 Task: Make in the project AgileGator a sprint 'Service Level Agreement (SLA) Compliance Sprint'. Create in the project AgileGator a sprint 'Service Level Agreement (SLA) Compliance Sprint'. Add in the project AgileGator a sprint 'Service Level Agreement (SLA) Compliance Sprint'
Action: Mouse moved to (1056, 189)
Screenshot: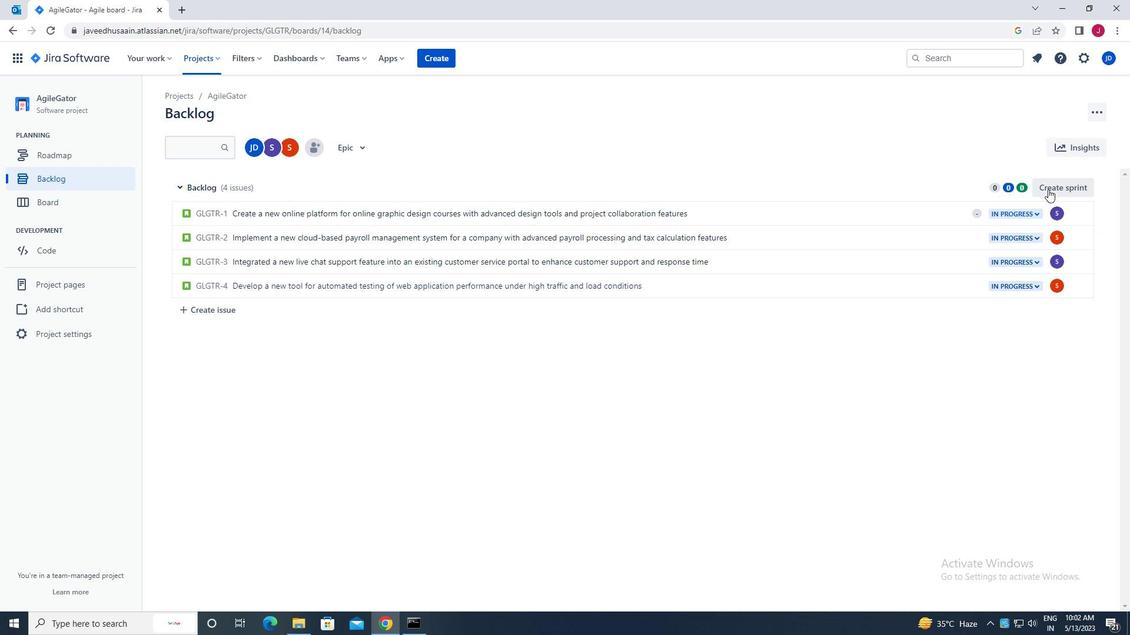 
Action: Mouse pressed left at (1056, 189)
Screenshot: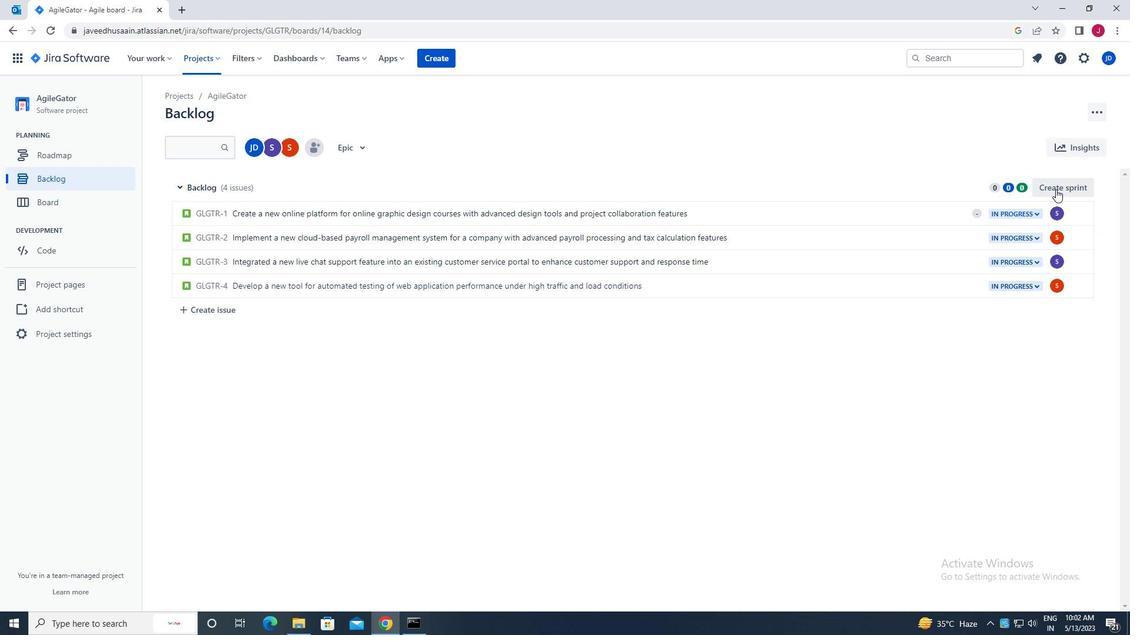 
Action: Mouse moved to (1082, 188)
Screenshot: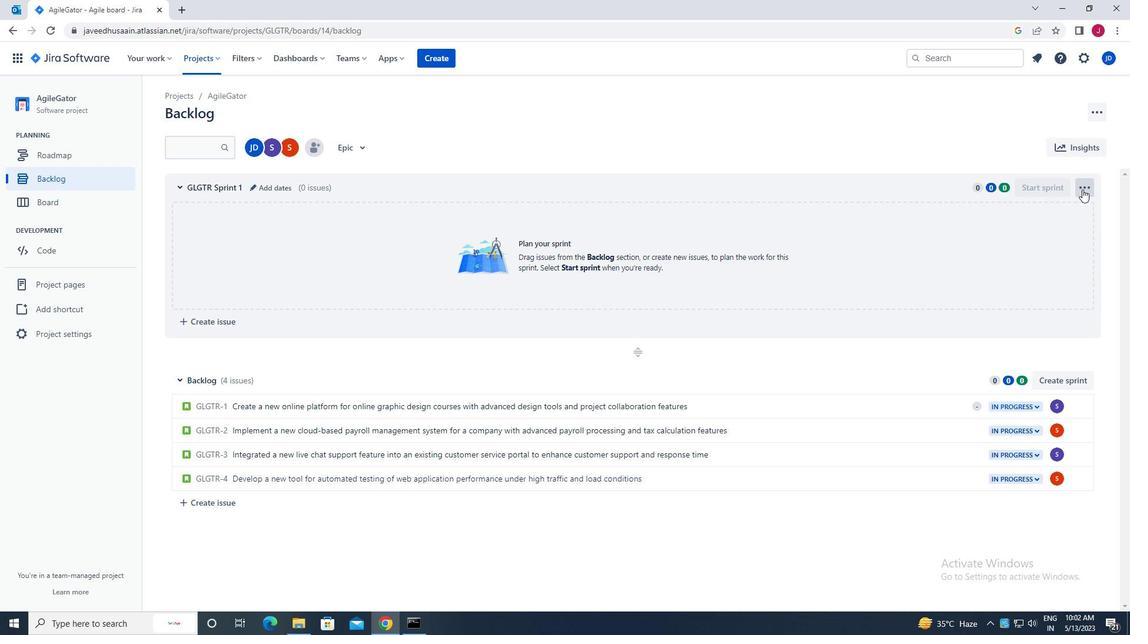 
Action: Mouse pressed left at (1082, 188)
Screenshot: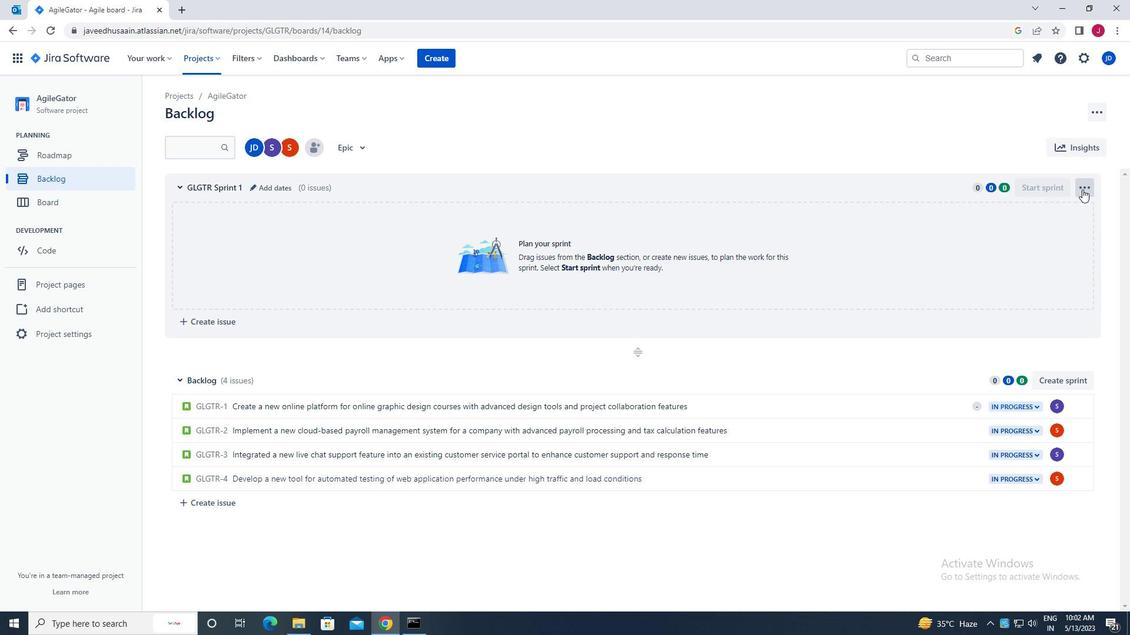 
Action: Mouse moved to (1056, 216)
Screenshot: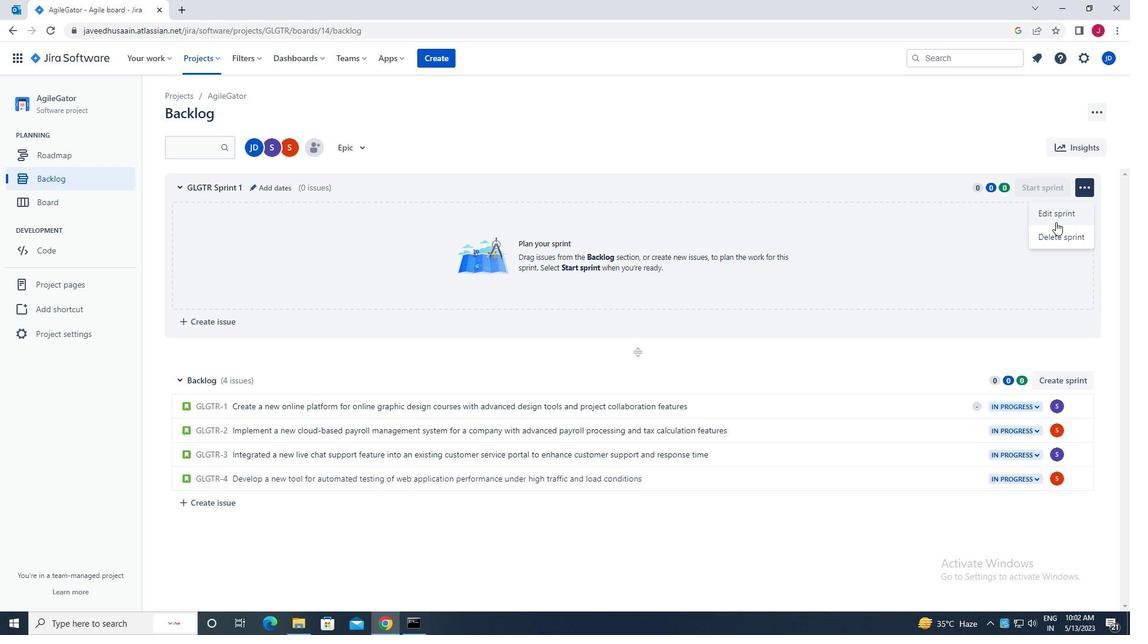 
Action: Mouse pressed left at (1056, 216)
Screenshot: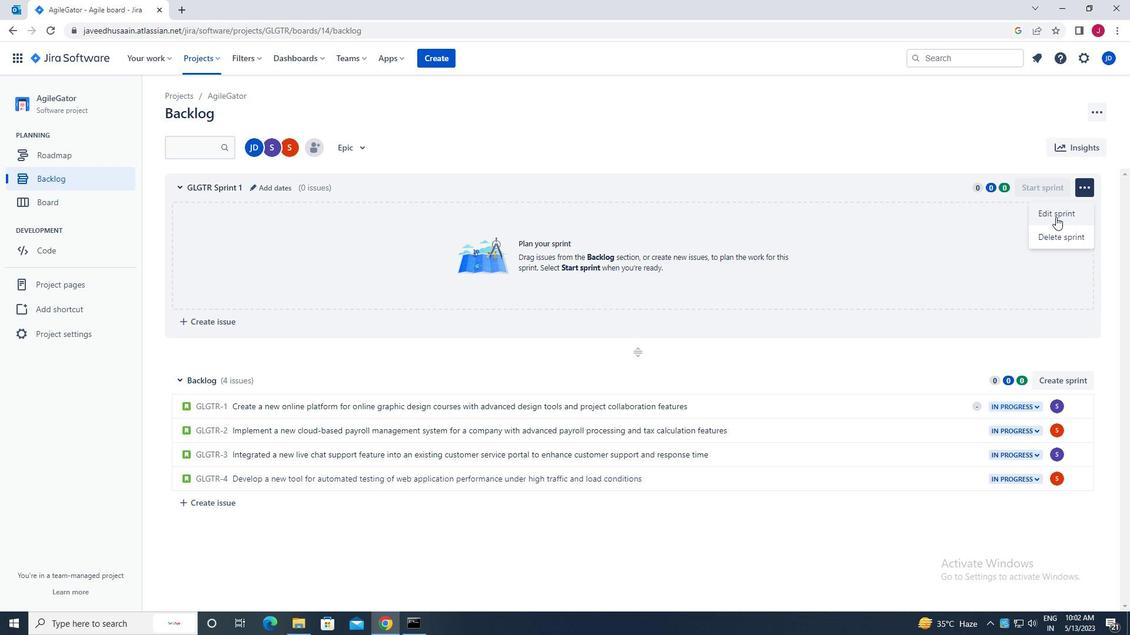 
Action: Mouse moved to (485, 148)
Screenshot: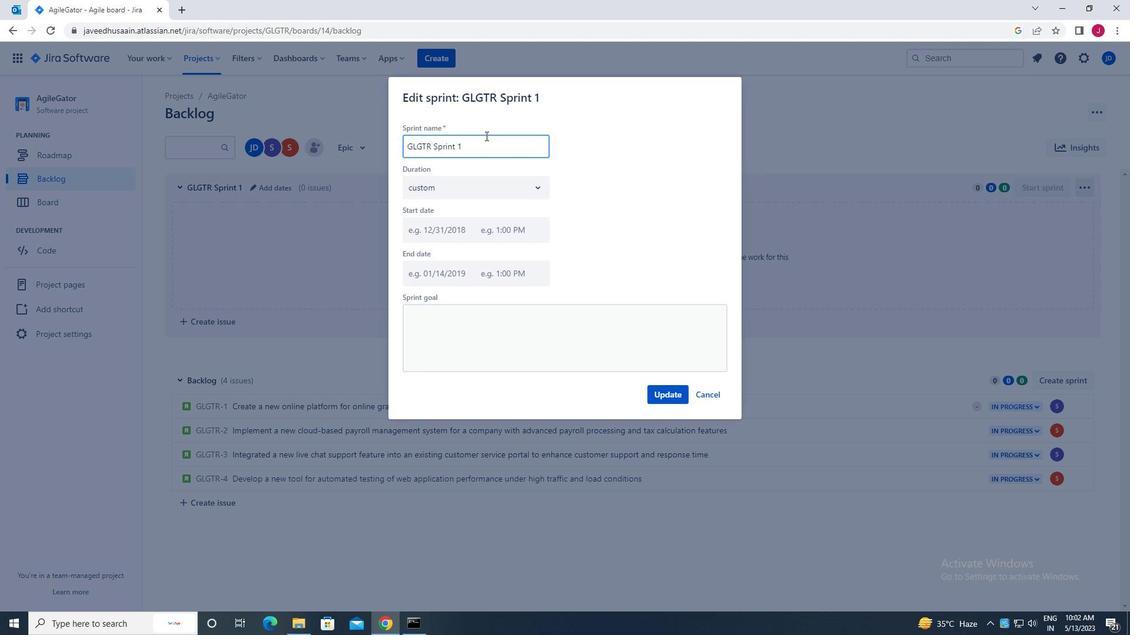 
Action: Key pressed <Key.backspace><Key.backspace><Key.backspace><Key.backspace><Key.backspace><Key.backspace><Key.backspace><Key.backspace><Key.backspace><Key.backspace><Key.backspace><Key.backspace><Key.backspace><Key.backspace><Key.backspace><Key.backspace><Key.backspace><Key.backspace><Key.backspace><Key.caps_lock>s<Key.caps_lock>ervice<Key.space><Key.caps_lock>l<Key.caps_lock>evel<Key.space><Key.caps_lock>a<Key.caps_lock>greement<Key.space><Key.shift_r><Key.shift_r><Key.shift_r>(<Key.caps_lock>sla<Key.shift_r><Key.shift_r><Key.shift_r><Key.shift_r><Key.shift_r><Key.shift_r><Key.shift_r><Key.shift_r><Key.shift_r>)<Key.space>c
Screenshot: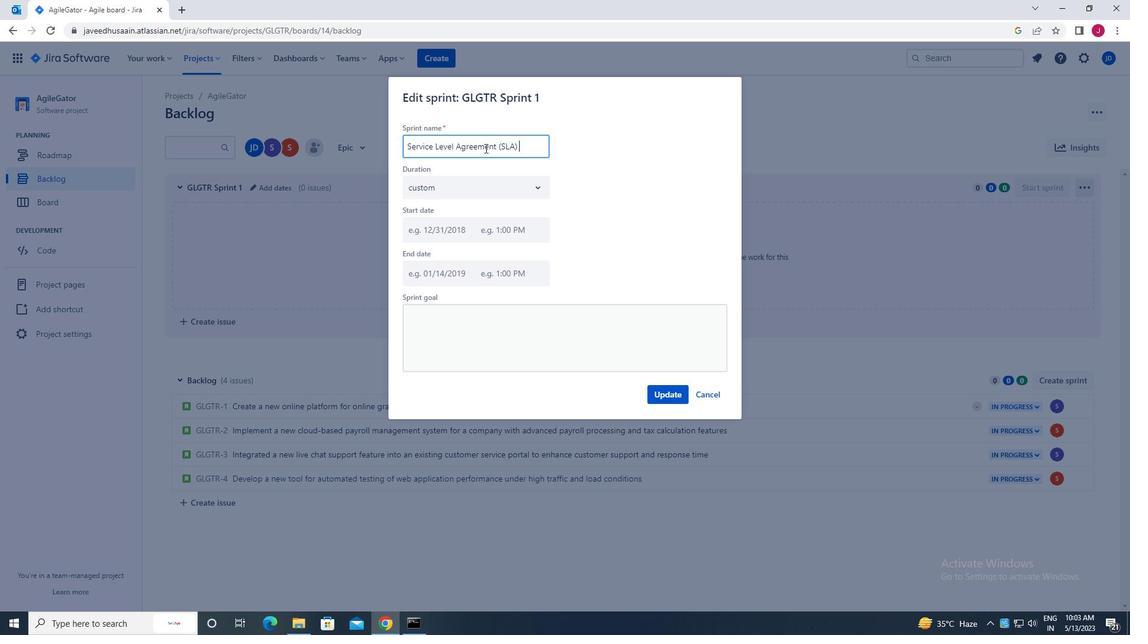 
Action: Mouse moved to (665, 393)
Screenshot: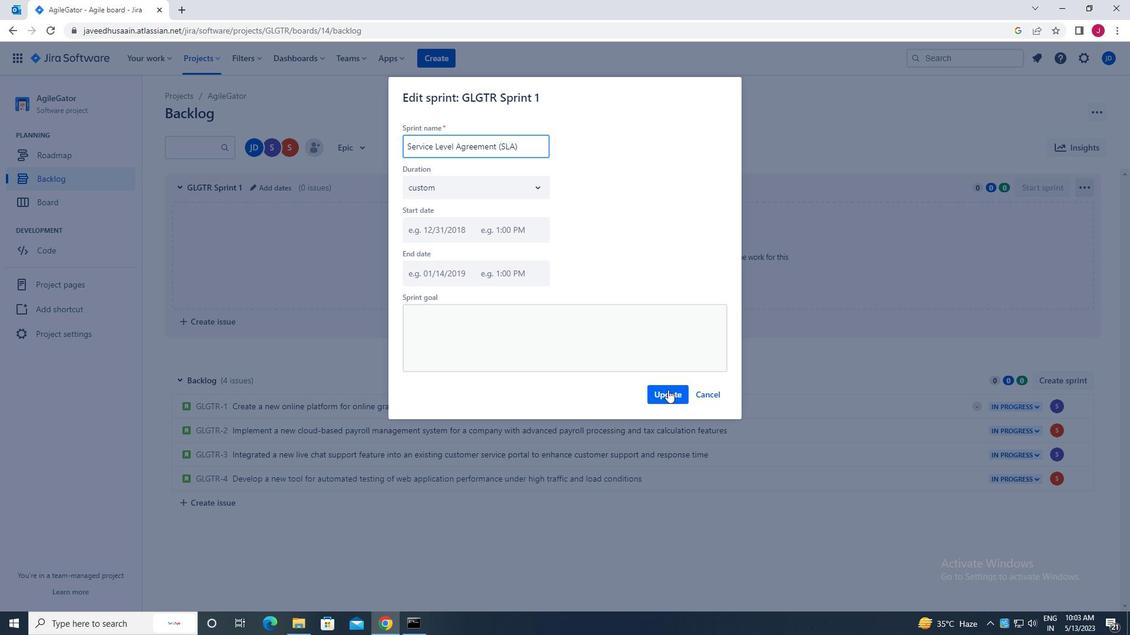 
Action: Mouse pressed left at (665, 393)
Screenshot: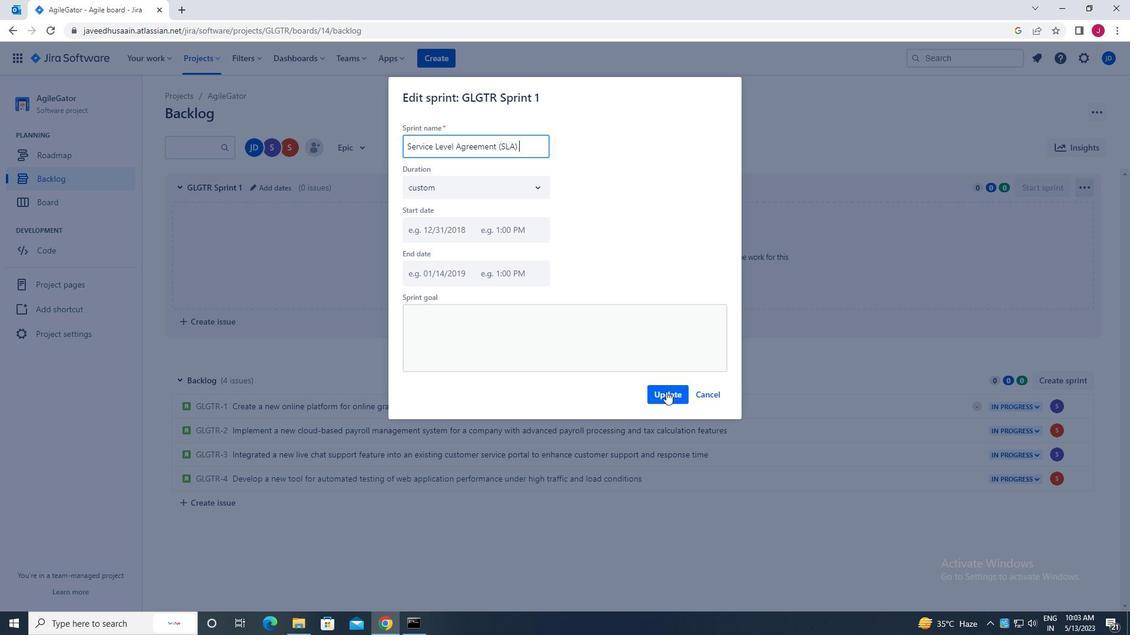 
Action: Mouse moved to (1073, 383)
Screenshot: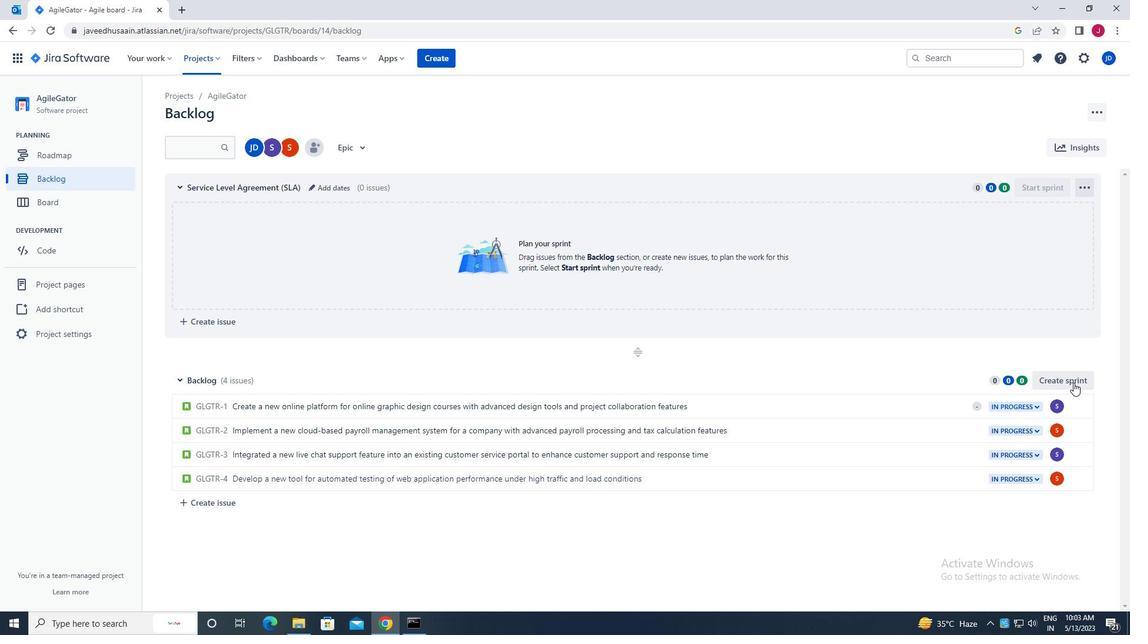 
Action: Mouse pressed left at (1073, 383)
Screenshot: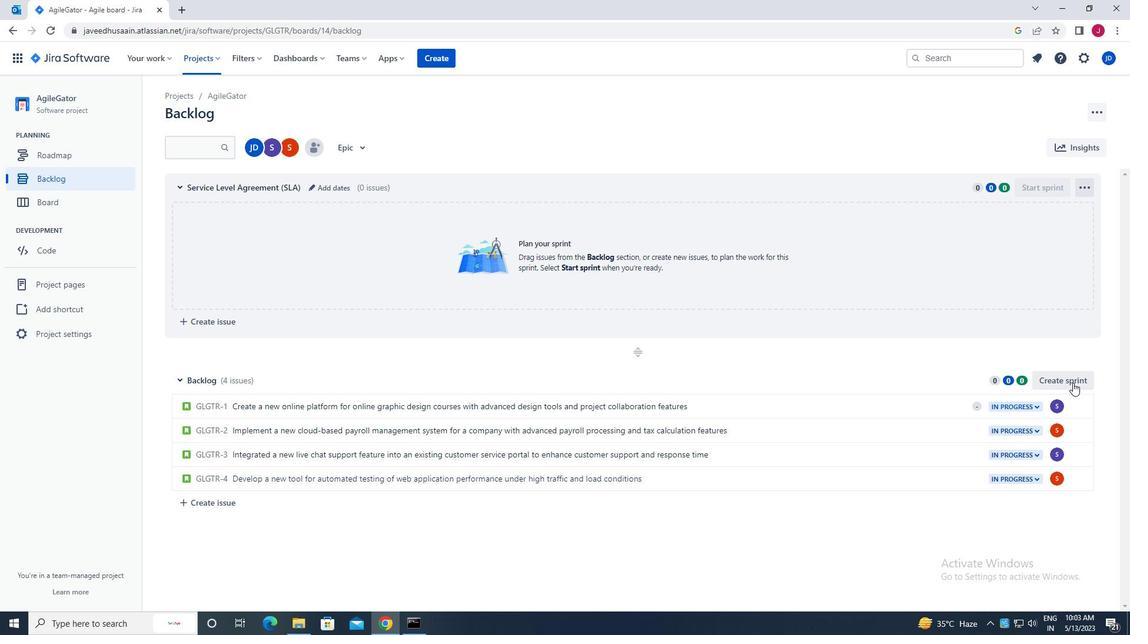 
Action: Mouse moved to (1079, 380)
Screenshot: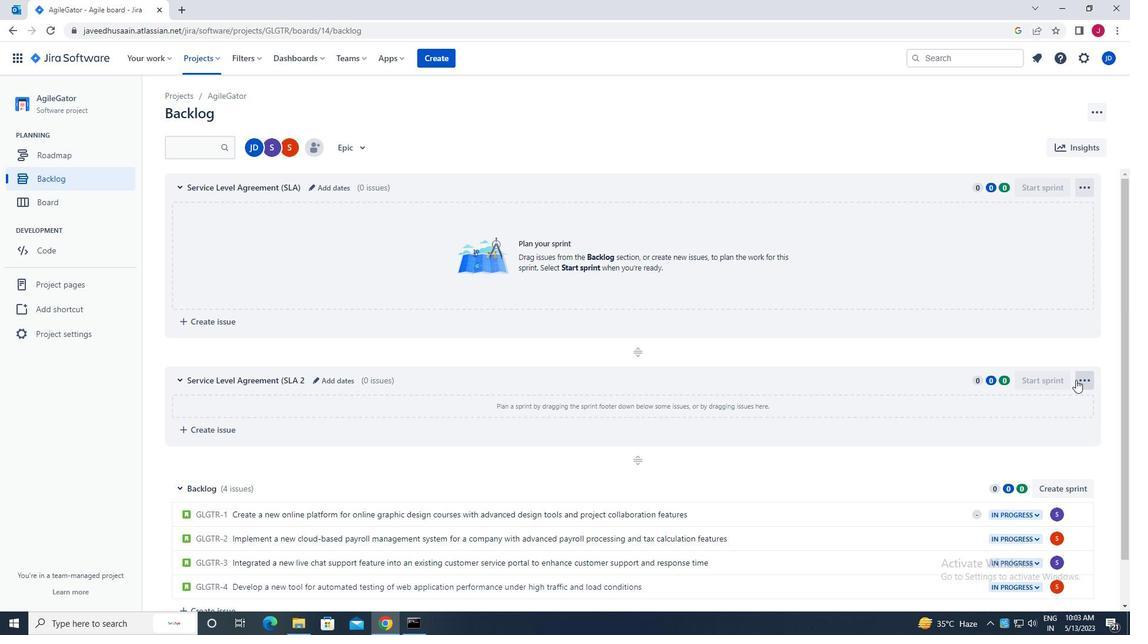 
Action: Mouse pressed left at (1079, 380)
Screenshot: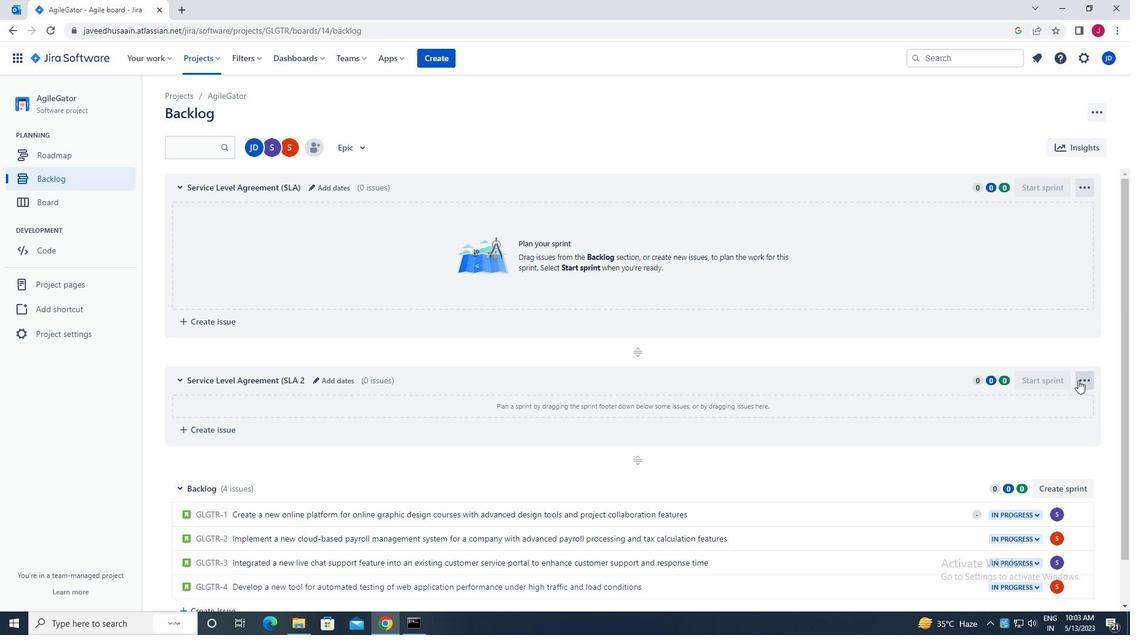 
Action: Mouse moved to (1056, 428)
Screenshot: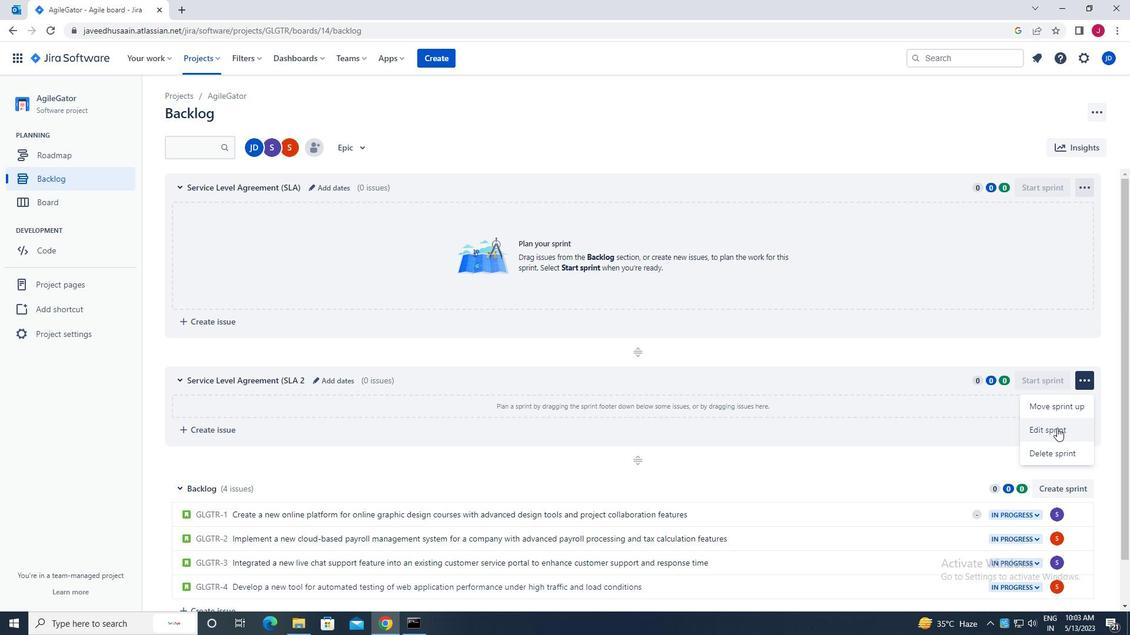 
Action: Mouse pressed left at (1056, 428)
Screenshot: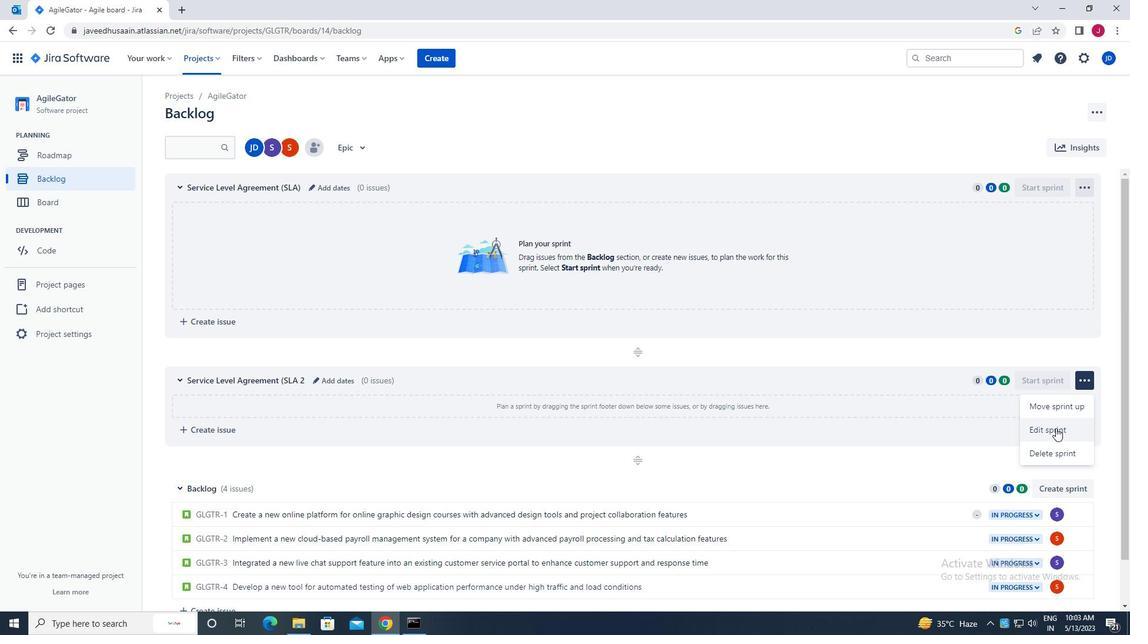 
Action: Mouse moved to (519, 143)
Screenshot: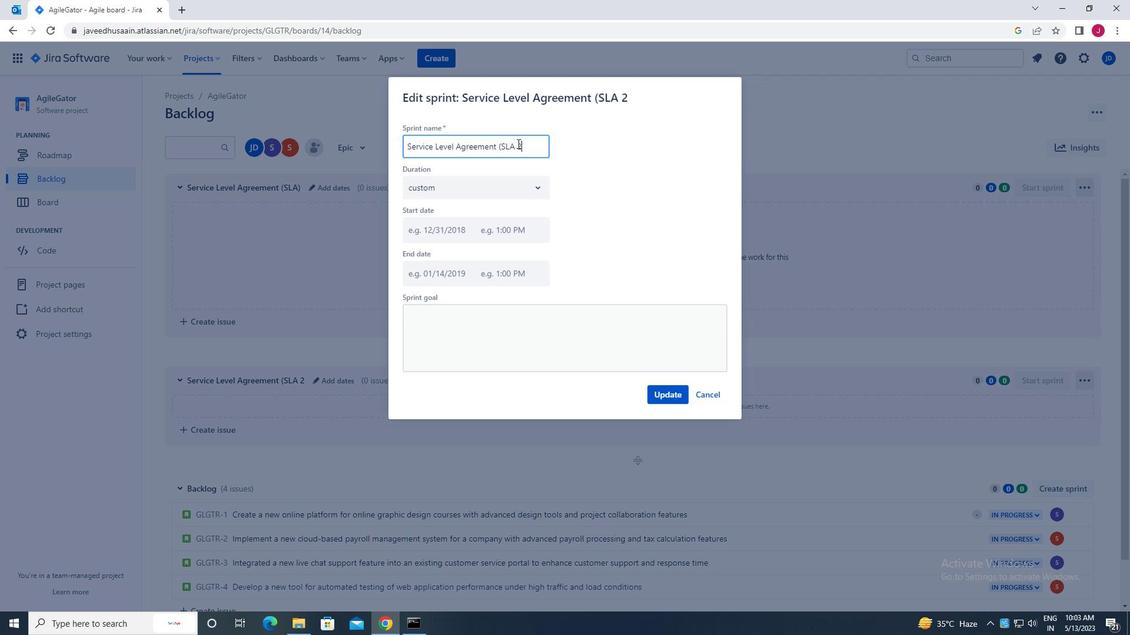 
Action: Key pressed <Key.backspace><Key.backspace><Key.backspace><Key.backspace><Key.backspace><Key.backspace><Key.backspace><Key.backspace><Key.backspace><Key.backspace><Key.backspace><Key.backspace><Key.backspace><Key.backspace><Key.backspace><Key.backspace><Key.backspace><Key.backspace><Key.backspace><Key.backspace><Key.backspace><Key.backspace><Key.backspace><Key.backspace><Key.backspace><Key.backspace><Key.backspace><Key.backspace><Key.backspace><Key.backspace><Key.backspace><Key.backspace><Key.backspace><Key.backspace><Key.caps_lock><Key.caps_lock>s<Key.caps_lock>ervice<Key.space><Key.caps_lock>l<Key.caps_lock>evel<Key.space><Key.caps_lock>a<Key.caps_lock>greement<Key.space><Key.shift_r><Key.shift_r><Key.shift_r><Key.shift_r><Key.shift_r>(<Key.caps_lock>sla<Key.shift_r><Key.shift_r><Key.shift_r><Key.shift_r><Key.shift_r><Key.shift_r><Key.shift_r><Key.shift_r><Key.shift_r><Key.shift_r><Key.shift_r><Key.shift_r><Key.shift_r><Key.shift_r><Key.shift_r><Key.shift_r><Key.shift_r><Key.shift_r><Key.shift_r><Key.shift_r><Key.shift_r><Key.shift_r>)
Screenshot: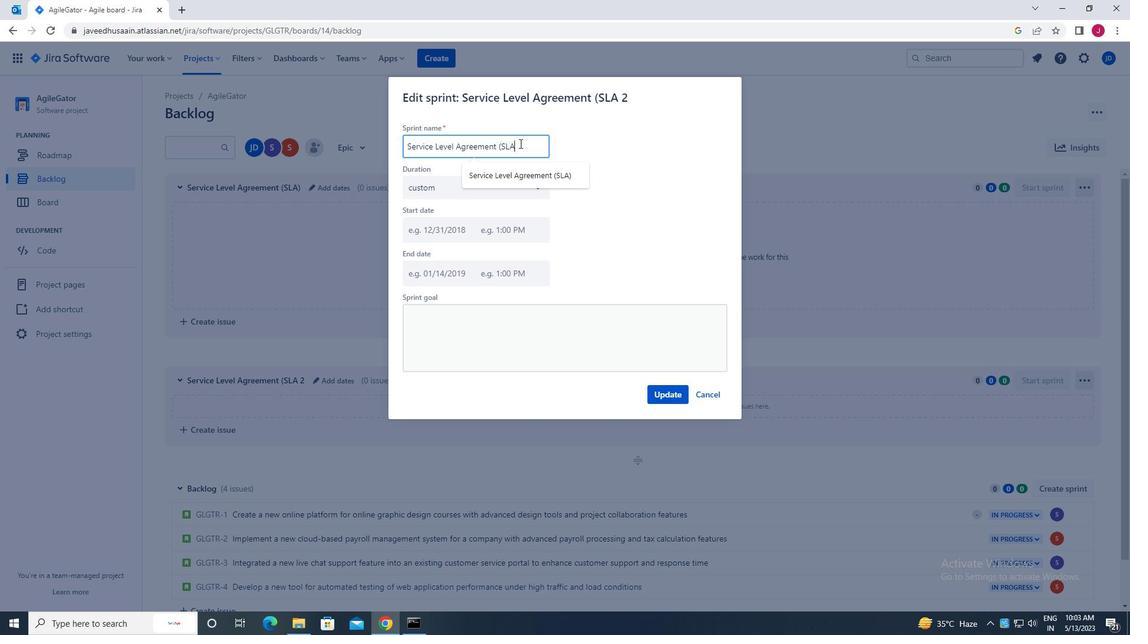 
Action: Mouse moved to (667, 393)
Screenshot: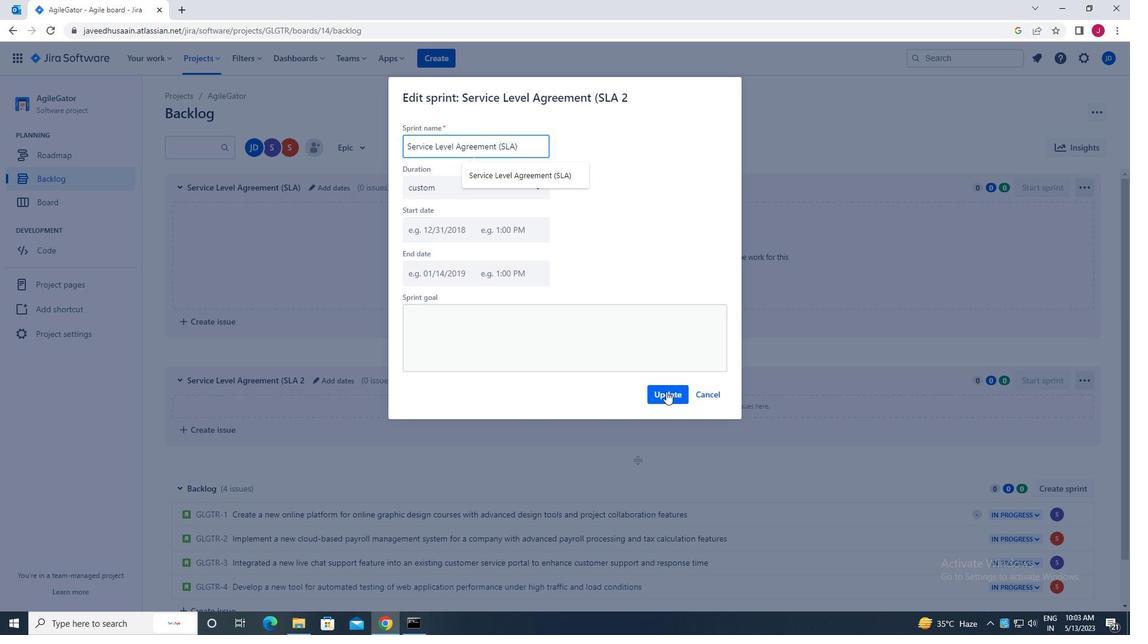 
Action: Mouse pressed left at (667, 393)
Screenshot: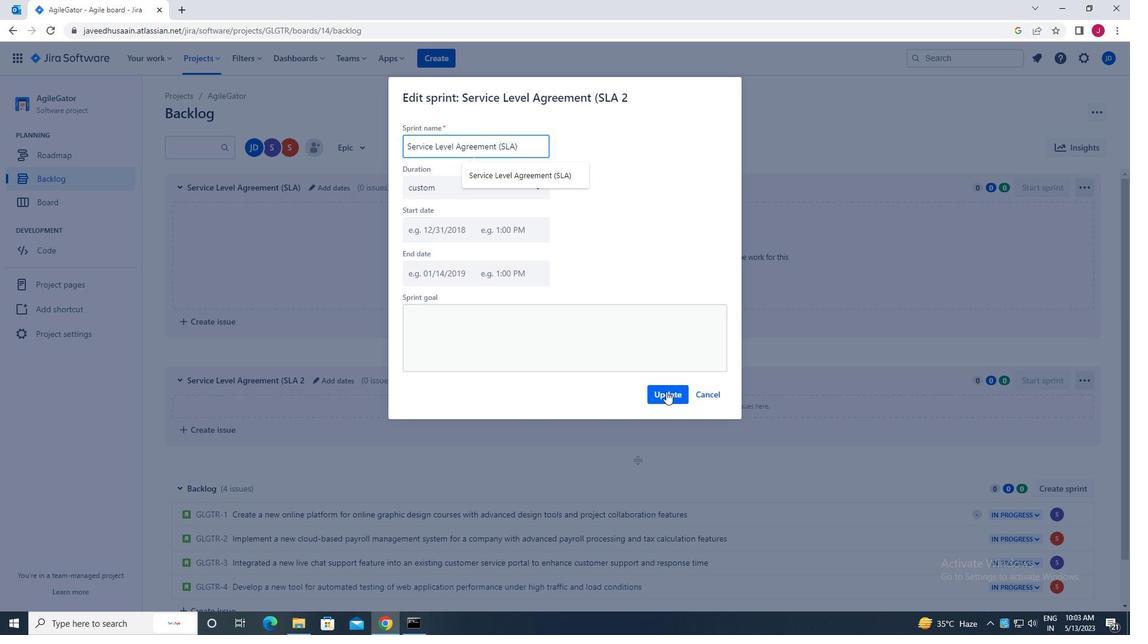 
Action: Mouse moved to (1079, 492)
Screenshot: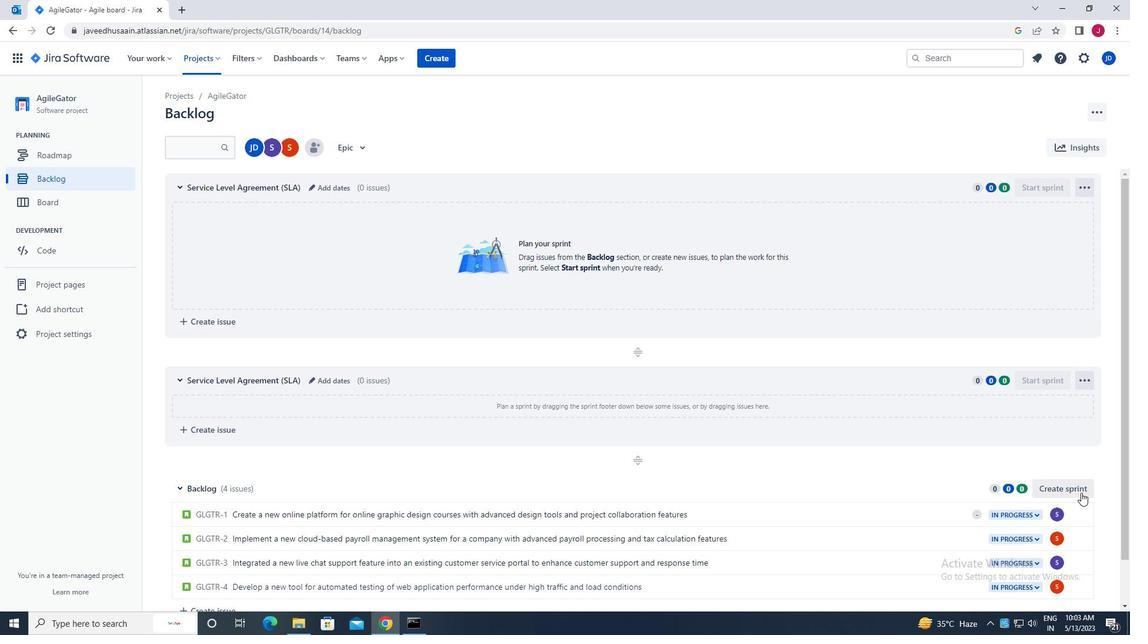 
Action: Mouse pressed left at (1079, 492)
Screenshot: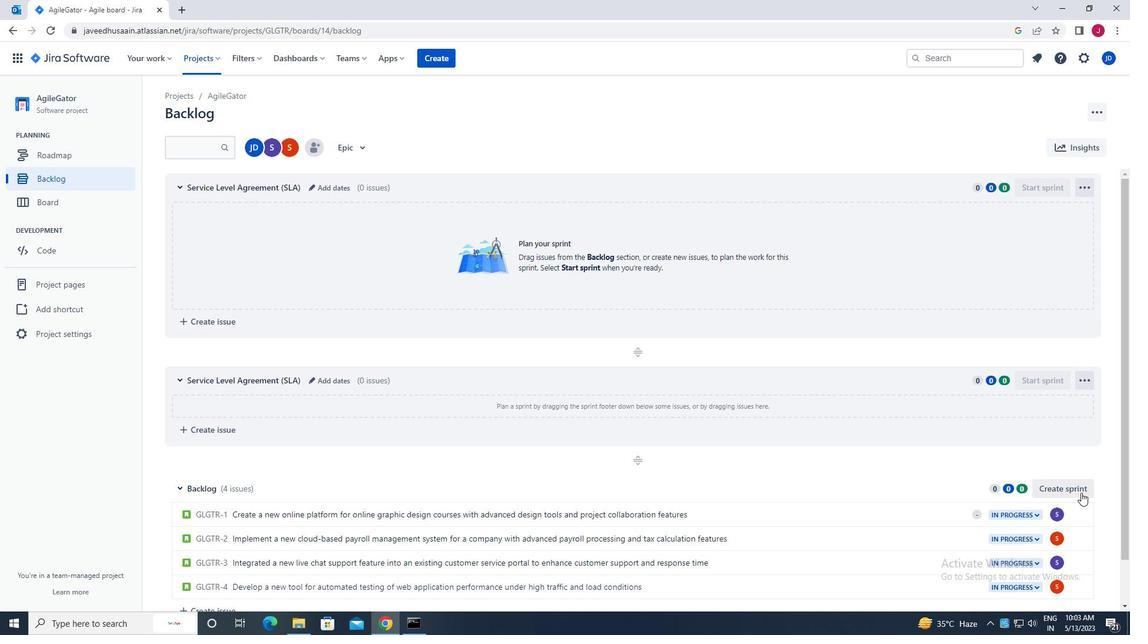 
Action: Mouse moved to (1082, 491)
Screenshot: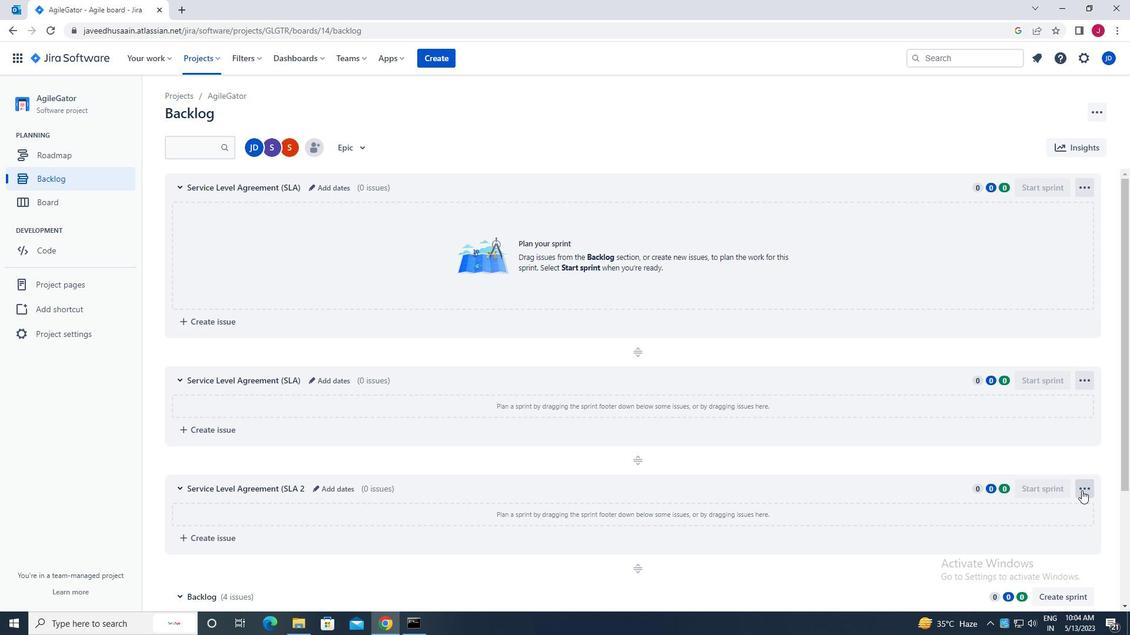 
Action: Mouse pressed left at (1082, 491)
Screenshot: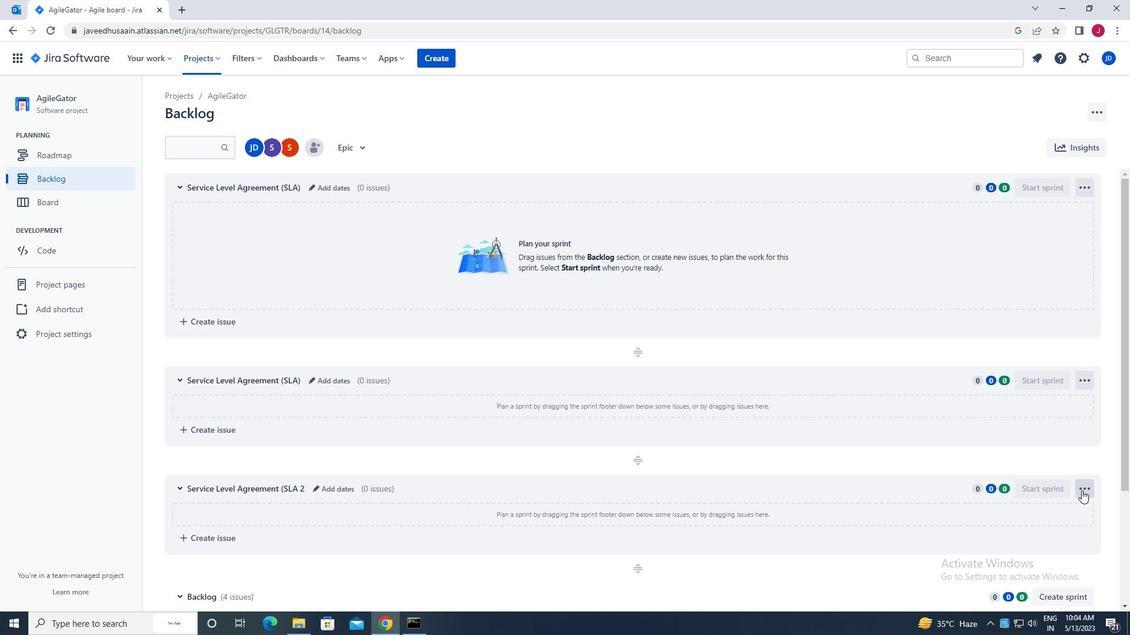 
Action: Mouse moved to (1052, 537)
Screenshot: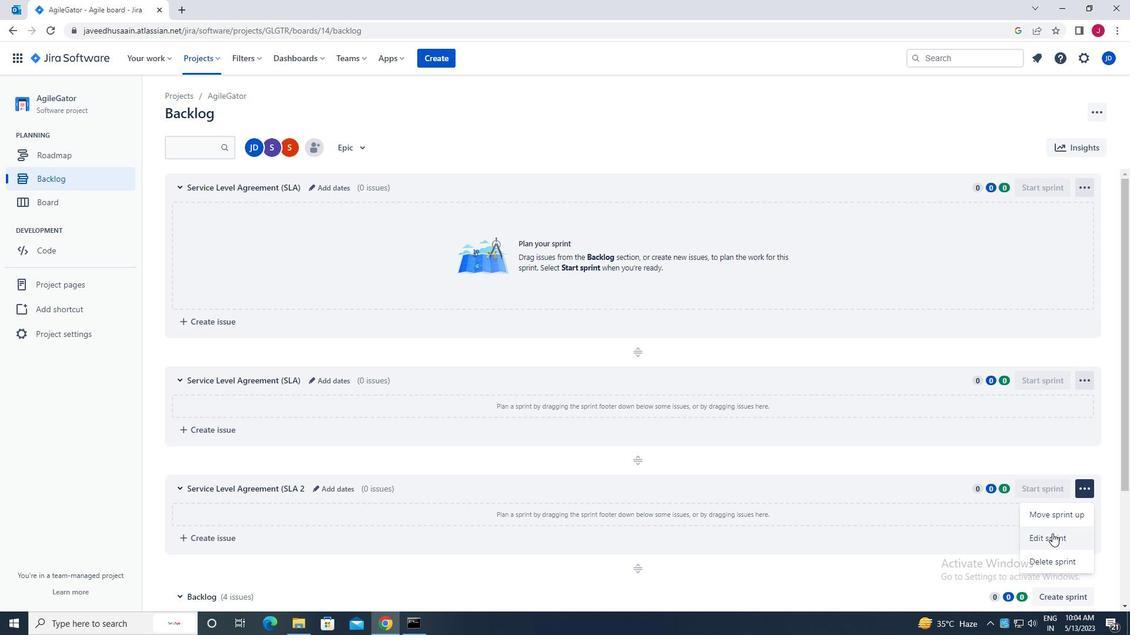 
Action: Mouse pressed left at (1052, 537)
Screenshot: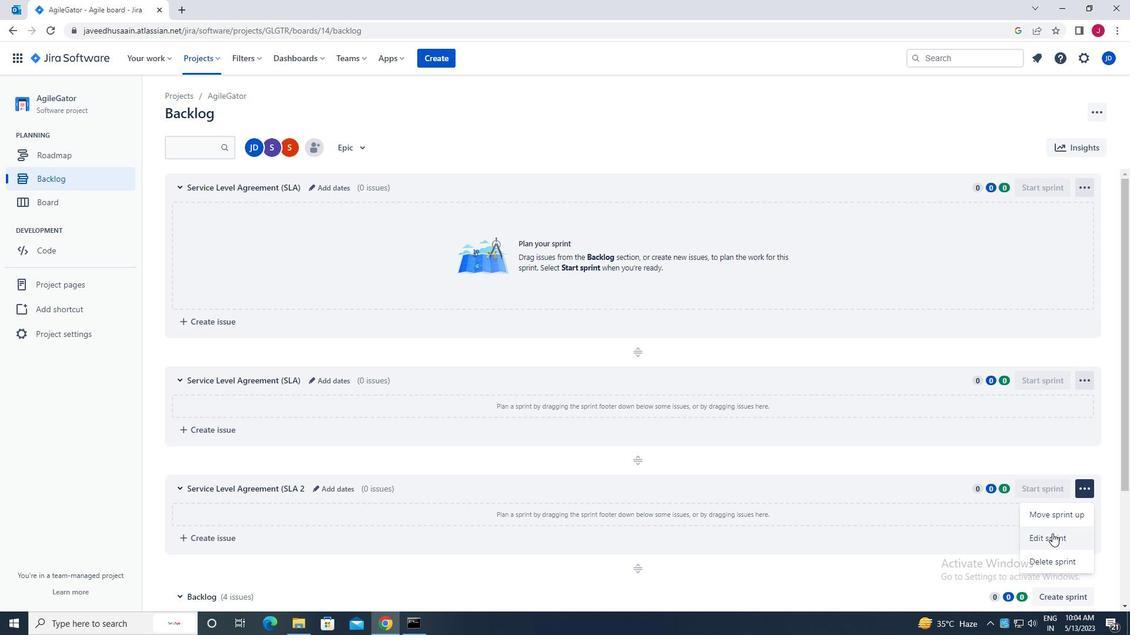 
Action: Mouse moved to (521, 150)
Screenshot: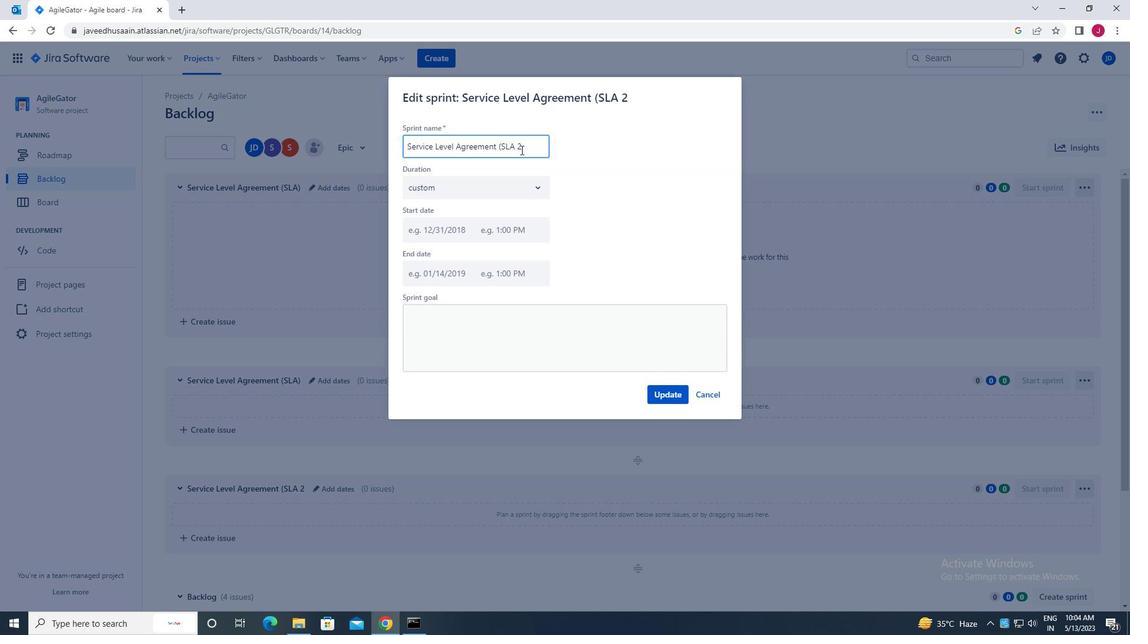 
Action: Key pressed <Key.backspace><Key.backspace><Key.backspace><Key.backspace><Key.backspace><Key.backspace><Key.backspace><Key.backspace><Key.backspace><Key.backspace><Key.backspace><Key.backspace><Key.backspace><Key.backspace><Key.backspace><Key.backspace><Key.backspace><Key.backspace><Key.backspace><Key.backspace><Key.backspace><Key.backspace><Key.backspace><Key.backspace><Key.backspace><Key.backspace><Key.backspace><Key.backspace><Key.backspace><Key.backspace><Key.backspace><Key.backspace><Key.backspace>s<Key.caps_lock>ervice<Key.space><Key.caps_lock>l<Key.caps_lock>evel<Key.space><Key.caps_lock>a<Key.caps_lock>greement<Key.space><Key.shift_r><Key.shift_r><Key.shift_r><Key.shift_r><Key.shift_r><Key.shift_r>(<Key.caps_lock>sla<Key.shift_r><Key.shift_r><Key.shift_r>)
Screenshot: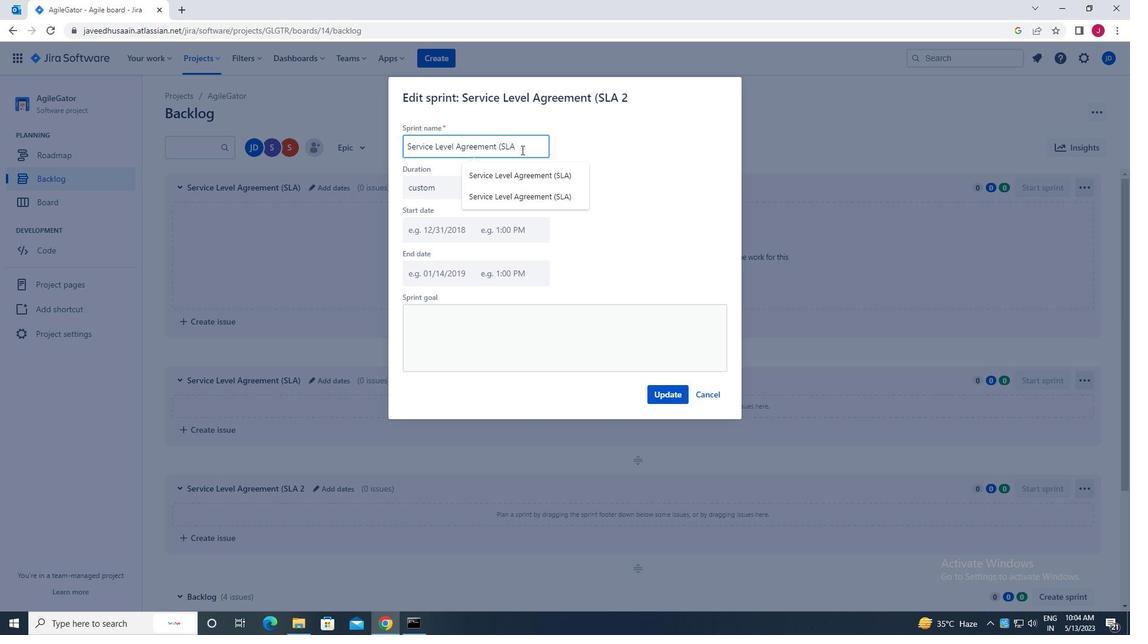 
Action: Mouse moved to (682, 393)
Screenshot: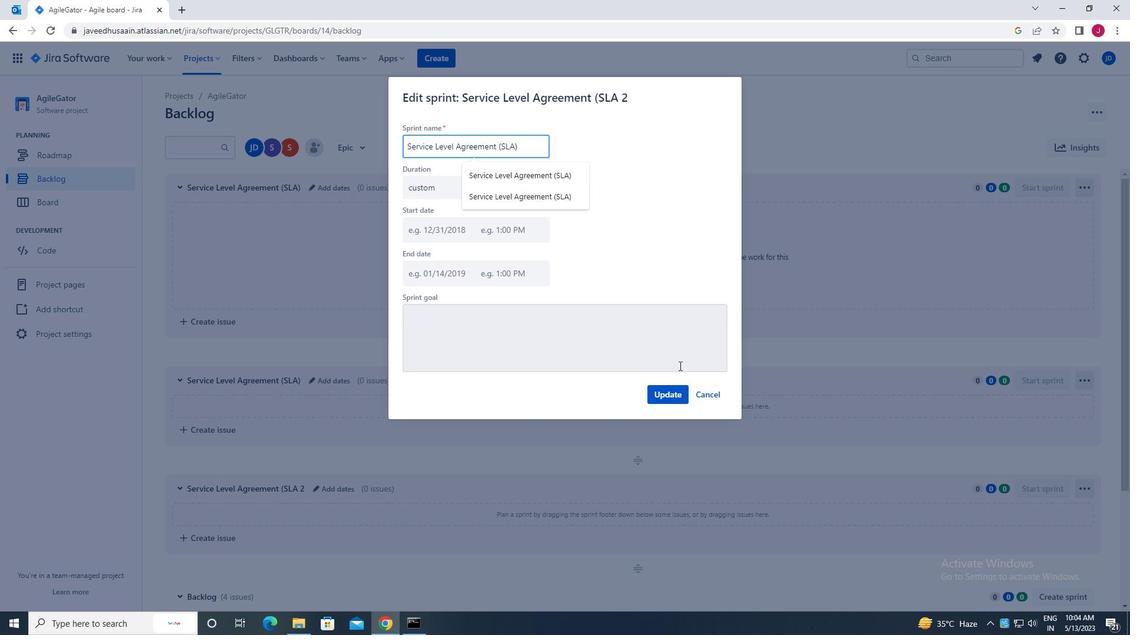
Action: Mouse pressed left at (682, 393)
Screenshot: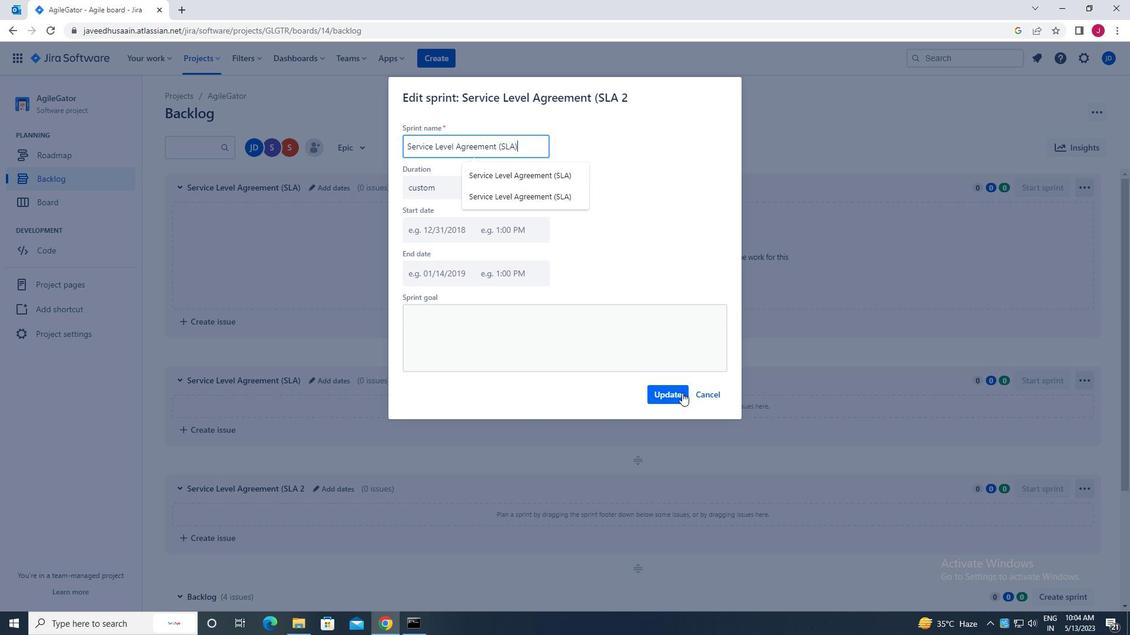 
